 Task: Create a rule when a card is emailed into the board by me.
Action: Mouse moved to (865, 234)
Screenshot: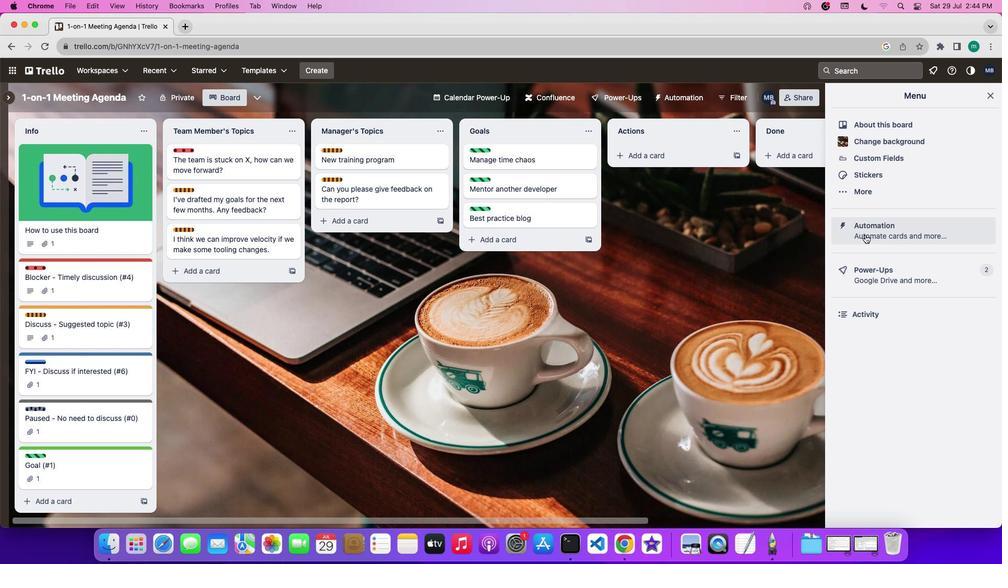 
Action: Mouse pressed left at (865, 234)
Screenshot: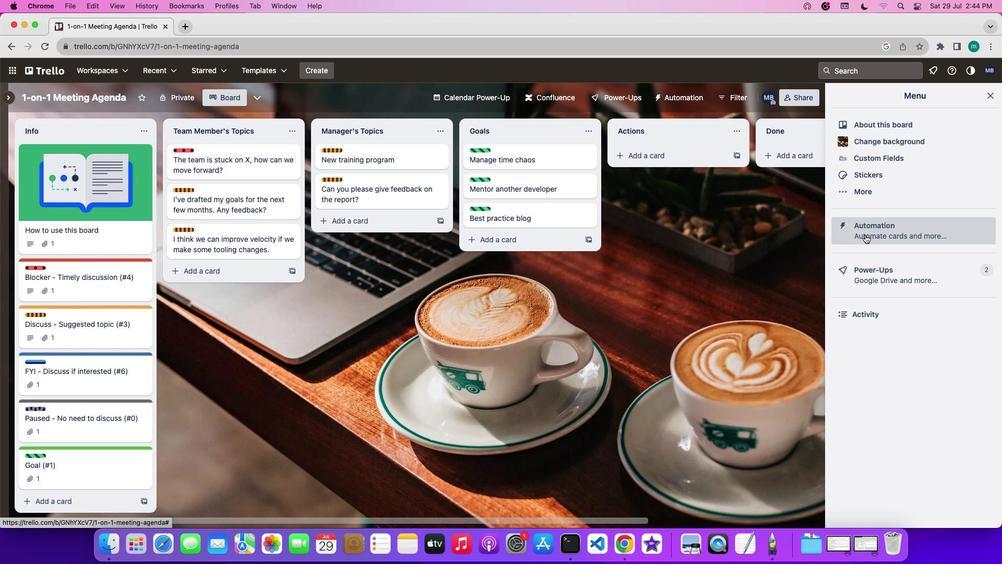 
Action: Mouse moved to (82, 180)
Screenshot: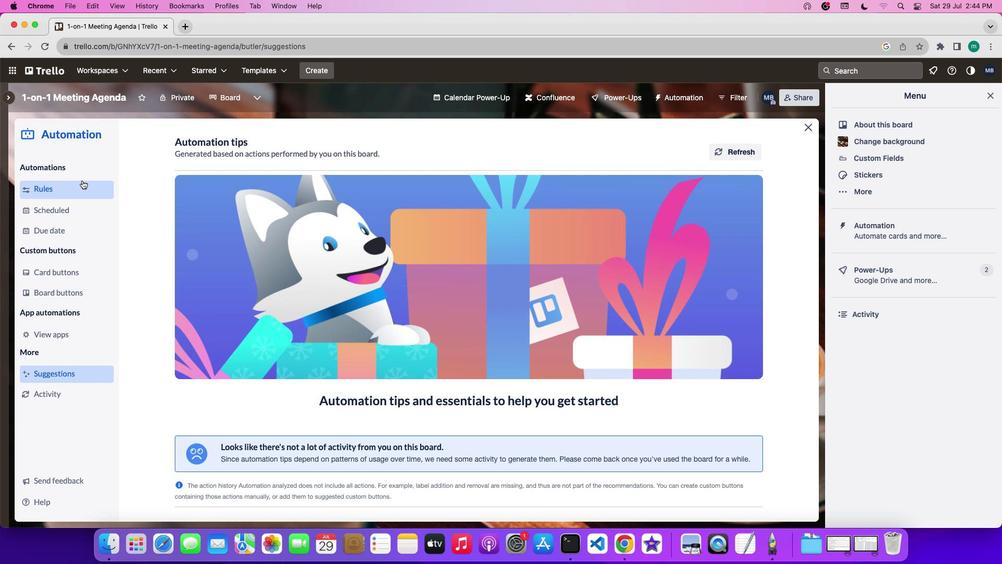 
Action: Mouse pressed left at (82, 180)
Screenshot: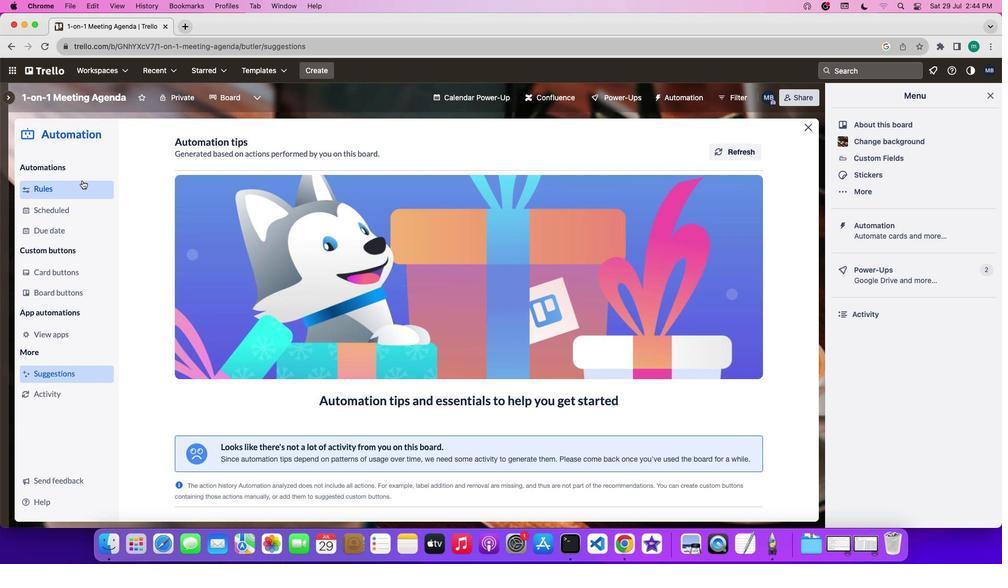 
Action: Mouse moved to (245, 375)
Screenshot: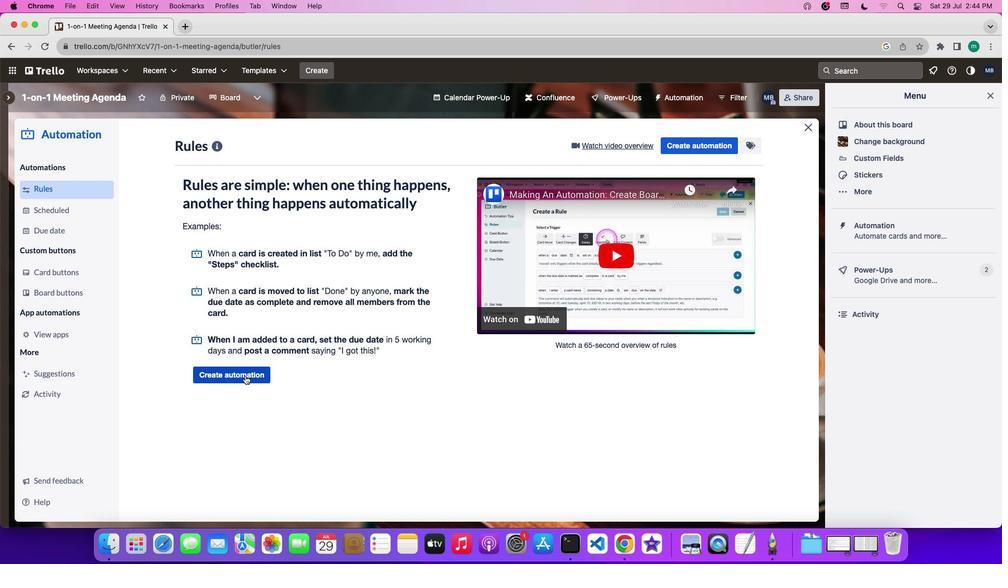 
Action: Mouse pressed left at (245, 375)
Screenshot: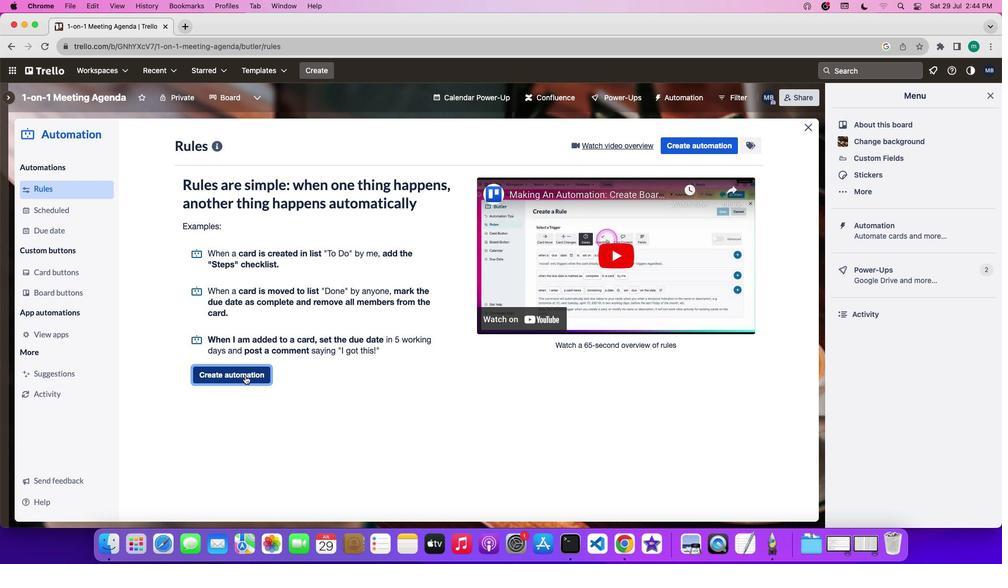 
Action: Mouse moved to (436, 246)
Screenshot: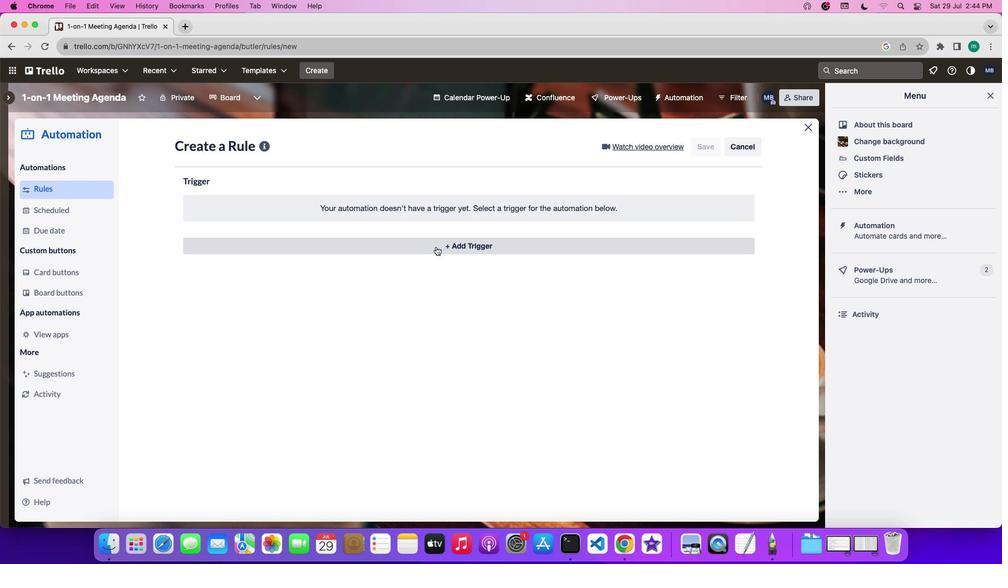 
Action: Mouse pressed left at (436, 246)
Screenshot: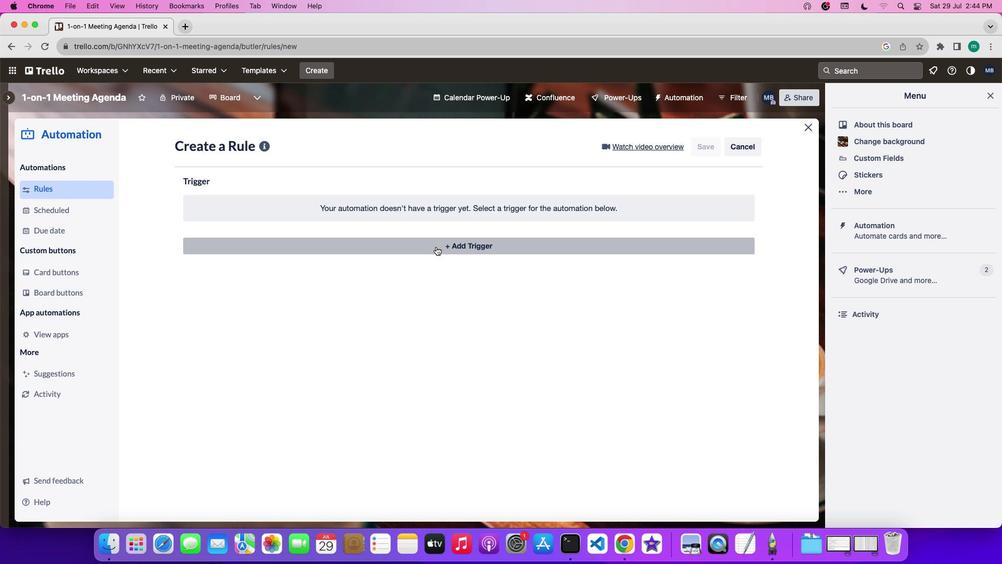 
Action: Mouse moved to (268, 383)
Screenshot: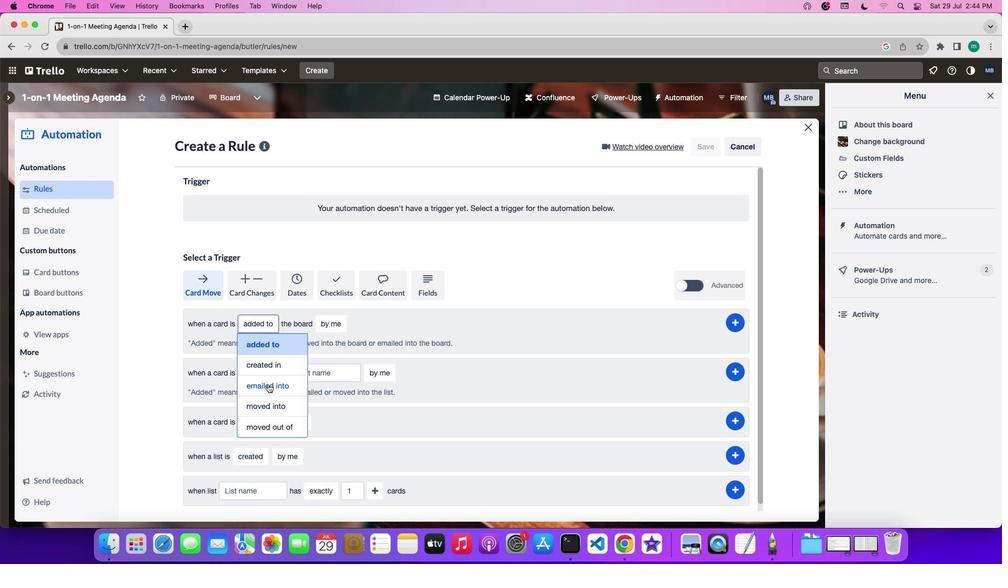 
Action: Mouse pressed left at (268, 383)
Screenshot: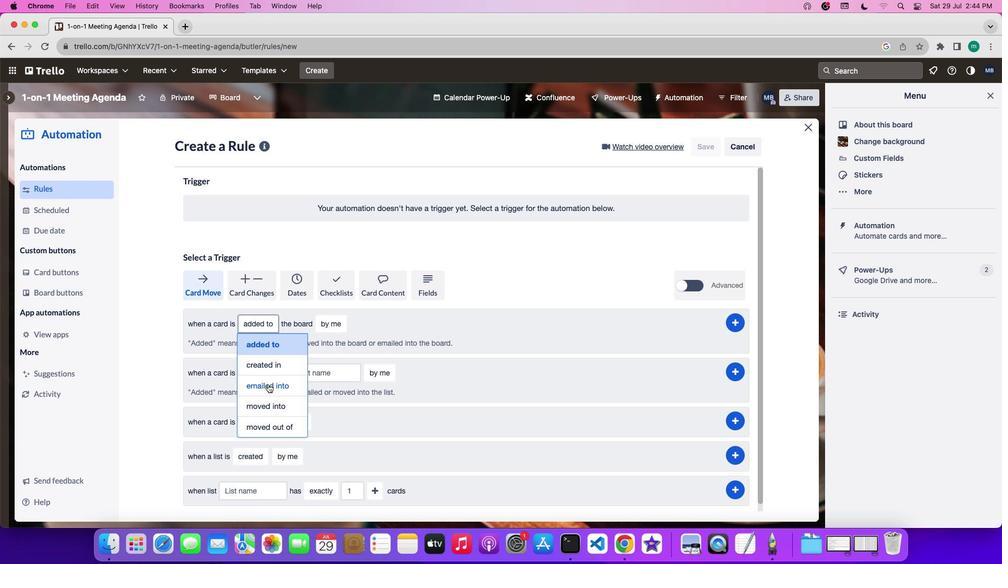 
Action: Mouse moved to (341, 323)
Screenshot: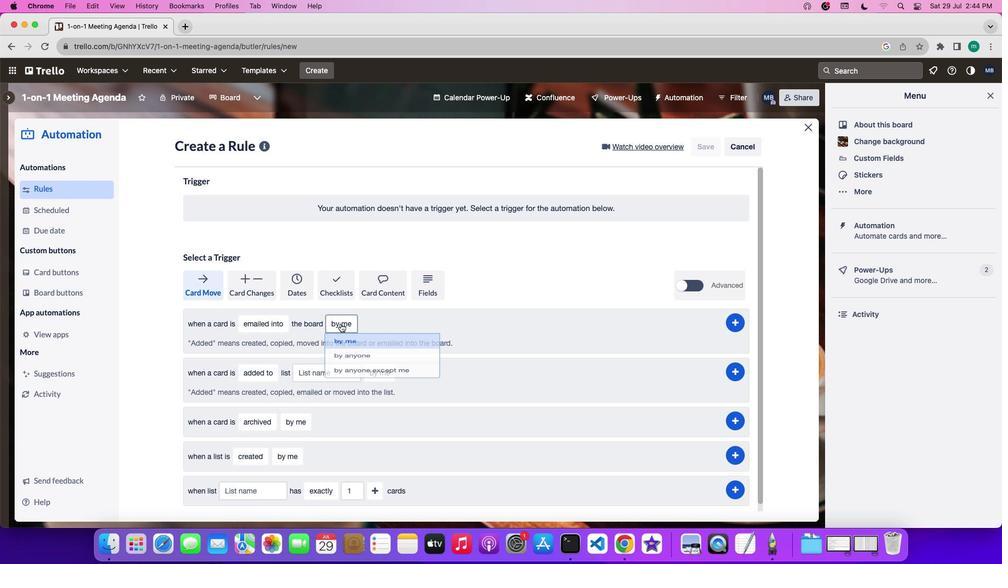 
Action: Mouse pressed left at (341, 323)
Screenshot: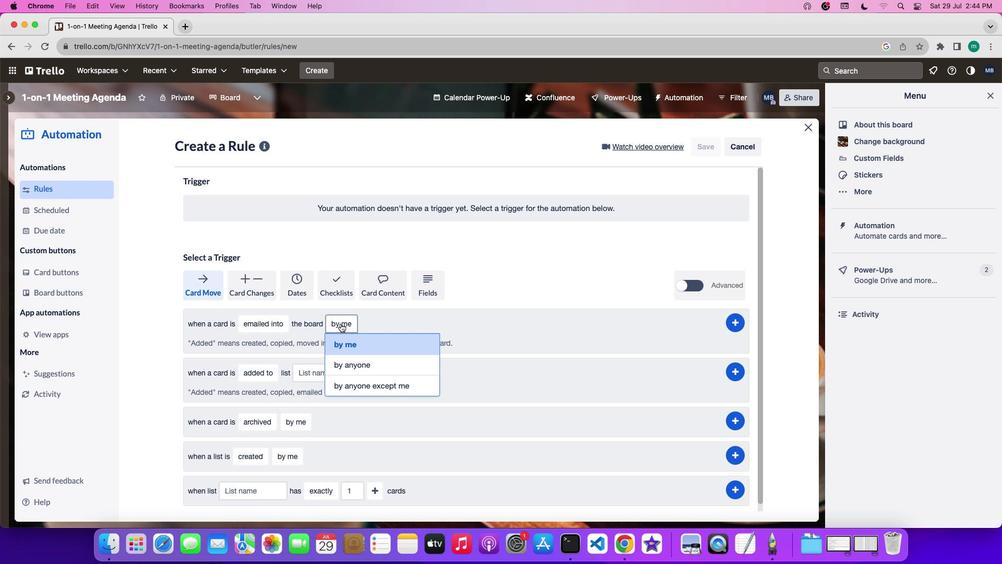
Action: Mouse moved to (342, 339)
Screenshot: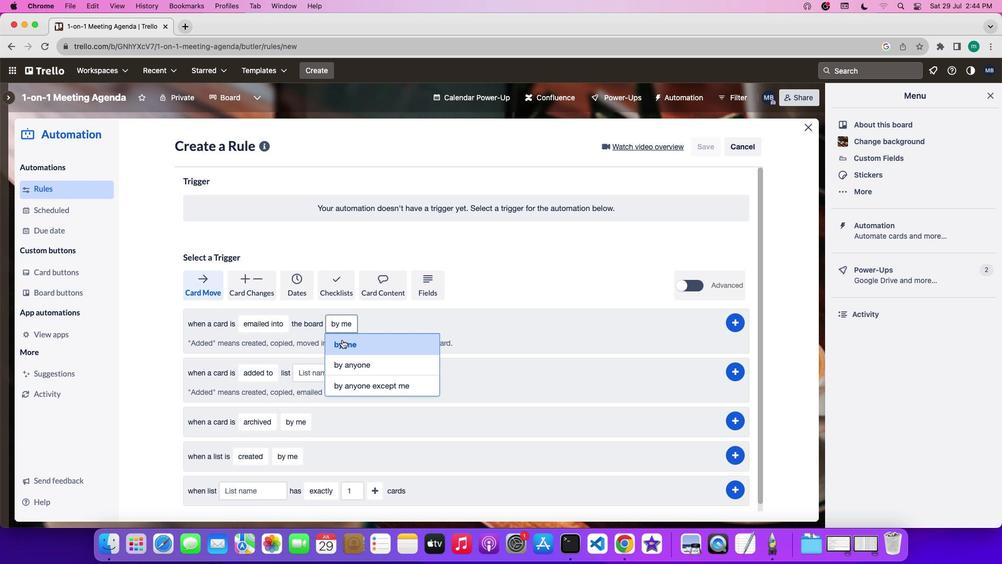 
Action: Mouse pressed left at (342, 339)
Screenshot: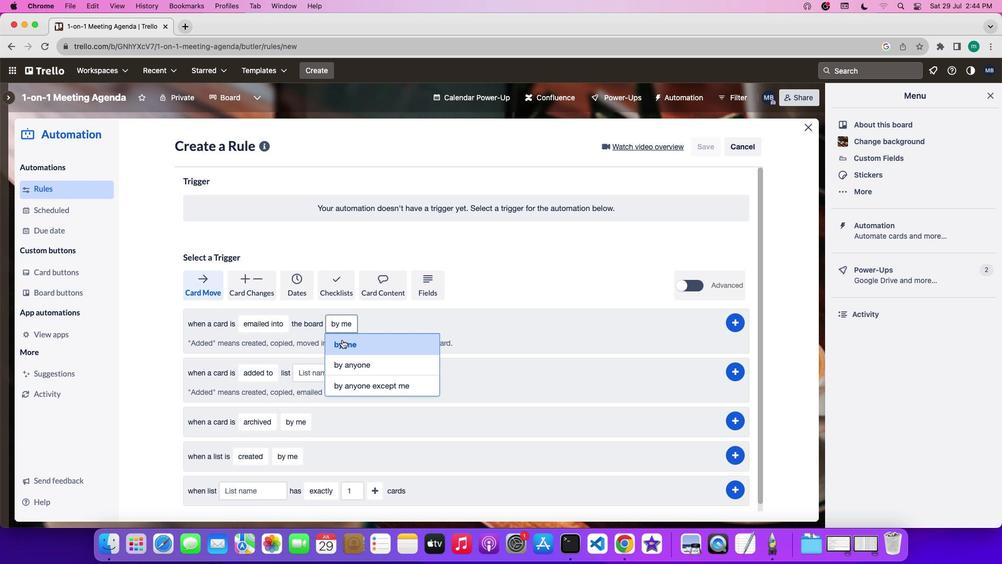 
Action: Mouse moved to (739, 319)
Screenshot: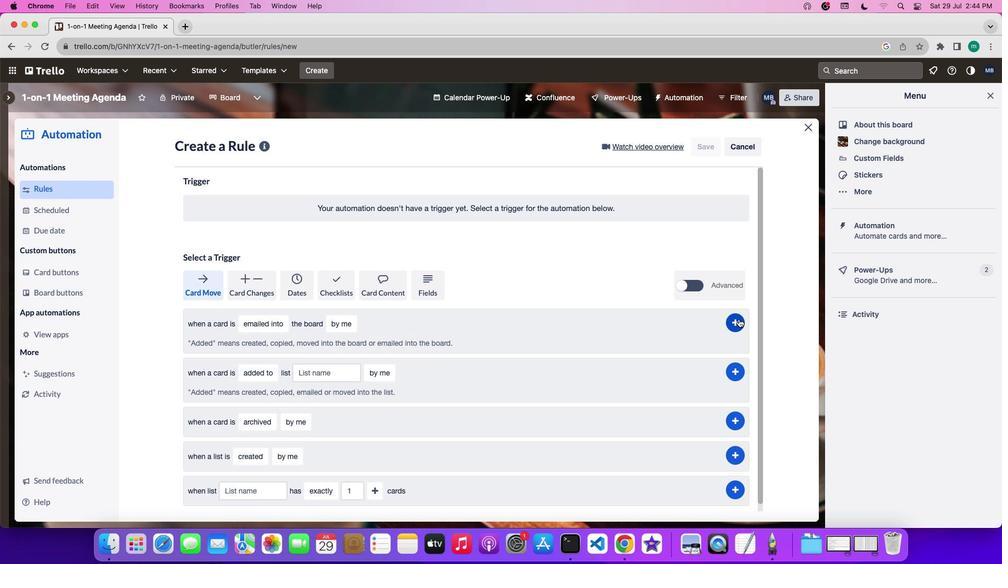 
Action: Mouse pressed left at (739, 319)
Screenshot: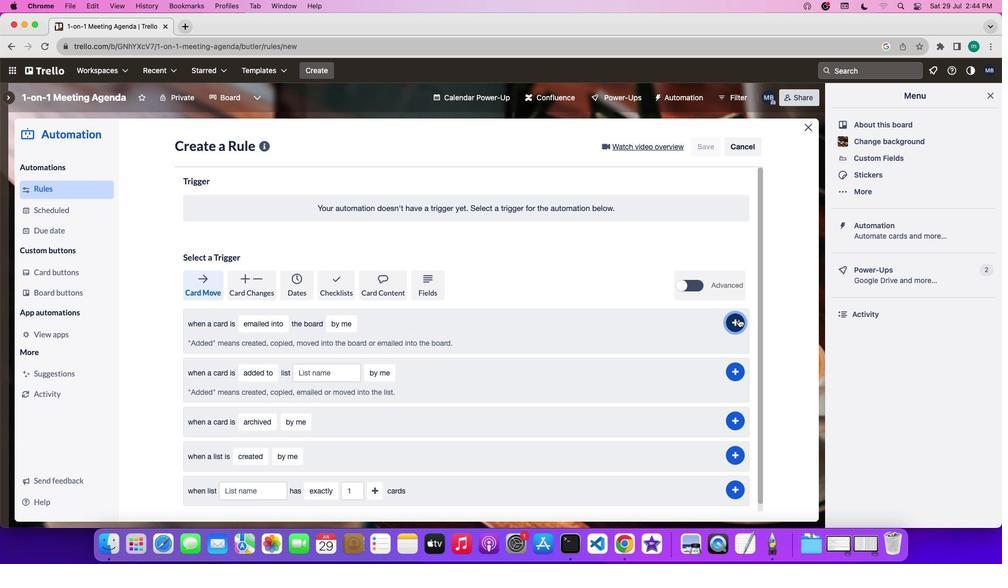
